 Task: View the delegated tasks created by the user
Action: Mouse moved to (208, 223)
Screenshot: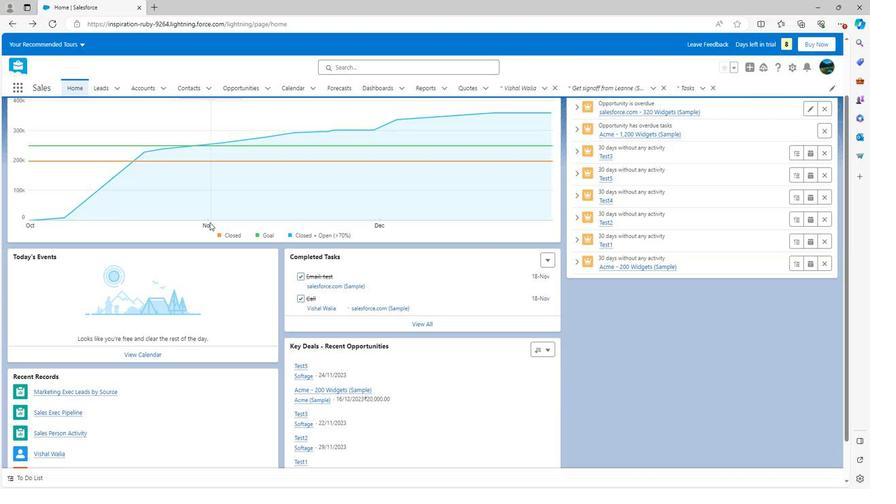 
Action: Mouse scrolled (208, 224) with delta (0, 0)
Screenshot: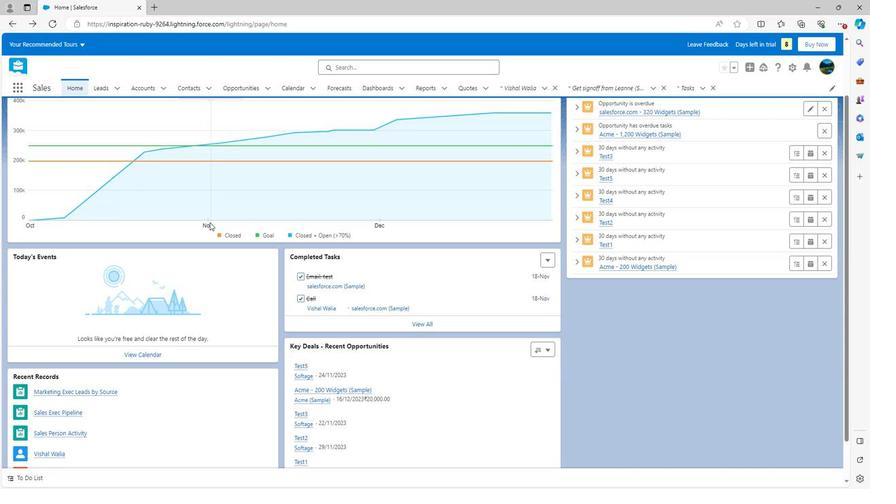 
Action: Mouse scrolled (208, 224) with delta (0, 0)
Screenshot: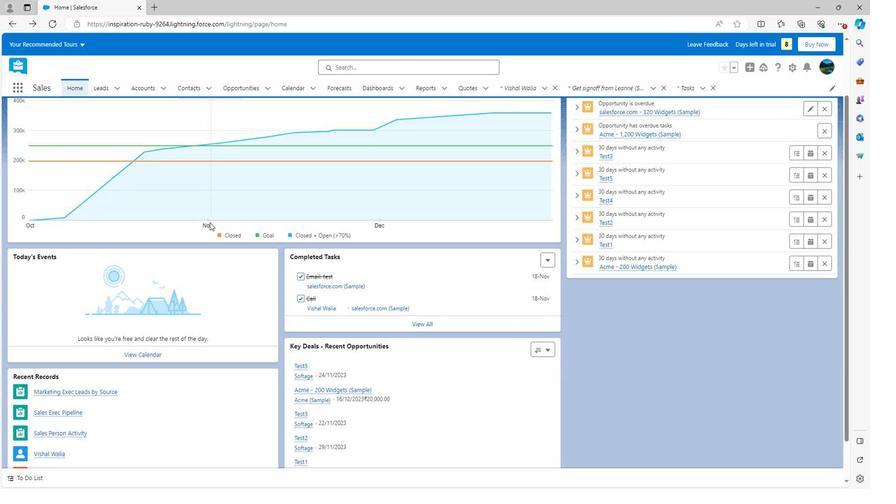 
Action: Mouse scrolled (208, 224) with delta (0, 0)
Screenshot: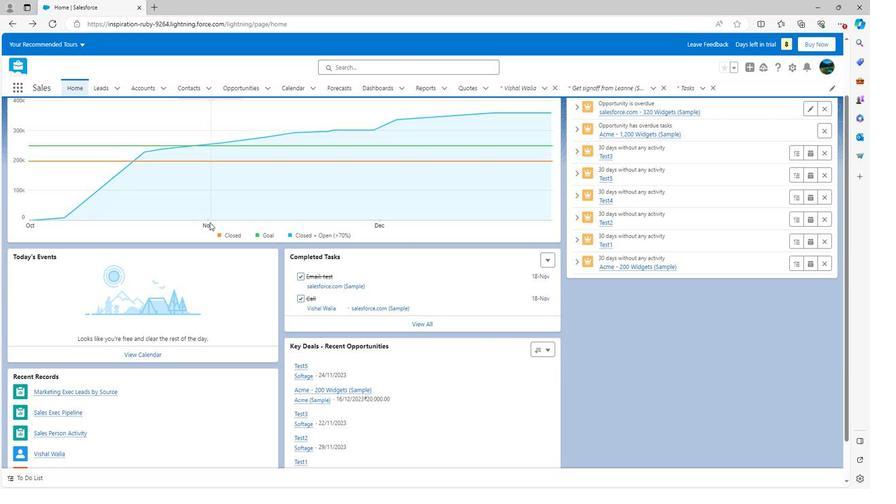 
Action: Mouse moved to (242, 226)
Screenshot: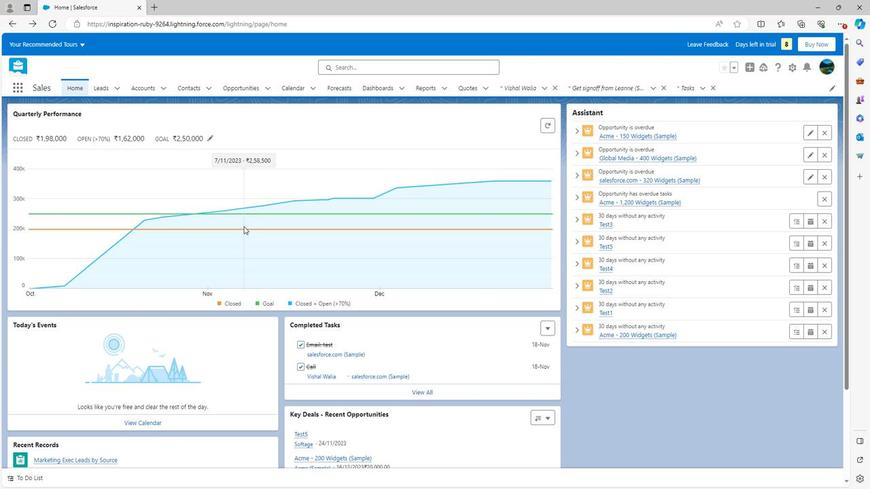 
Action: Mouse scrolled (242, 225) with delta (0, 0)
Screenshot: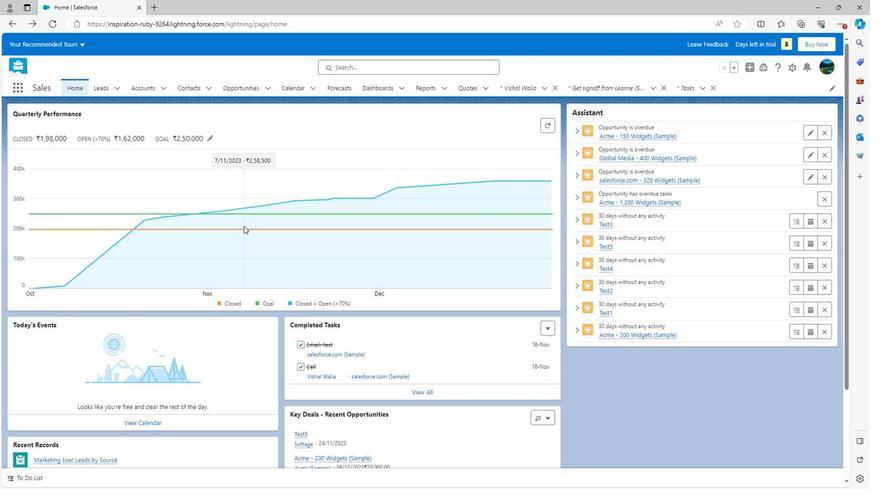 
Action: Mouse scrolled (242, 225) with delta (0, 0)
Screenshot: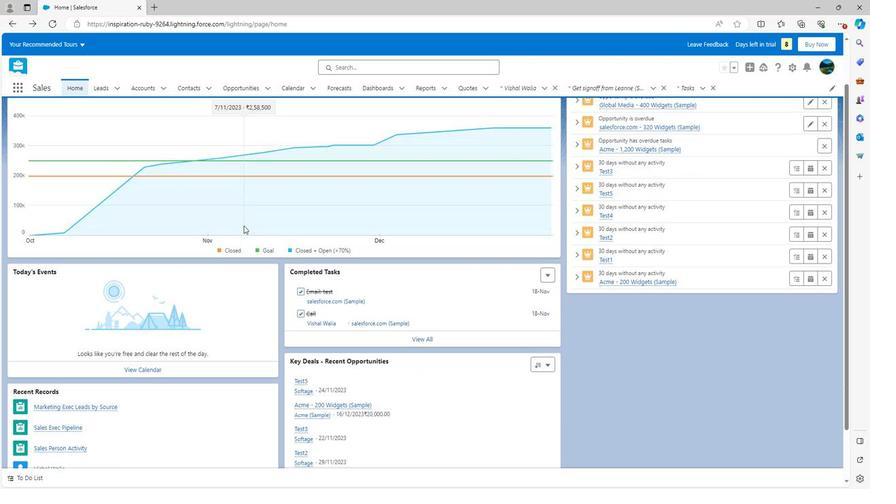 
Action: Mouse scrolled (242, 225) with delta (0, 0)
Screenshot: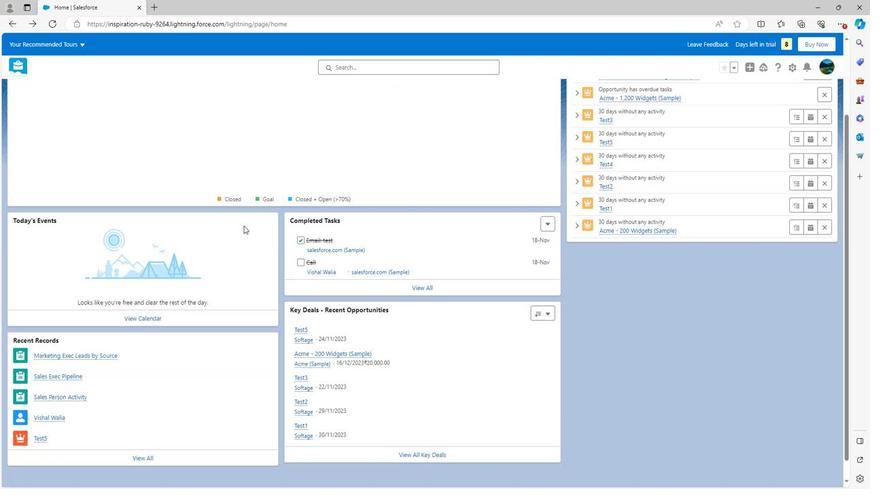 
Action: Mouse moved to (242, 225)
Screenshot: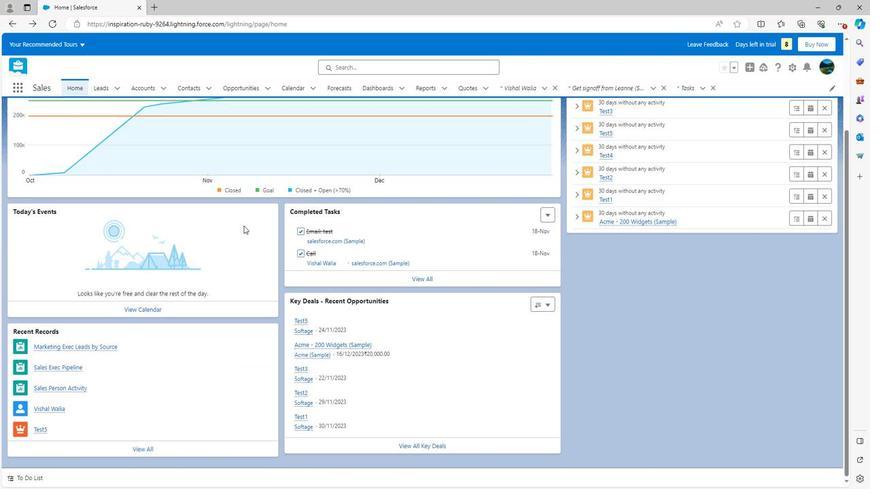 
Action: Mouse scrolled (242, 226) with delta (0, 0)
Screenshot: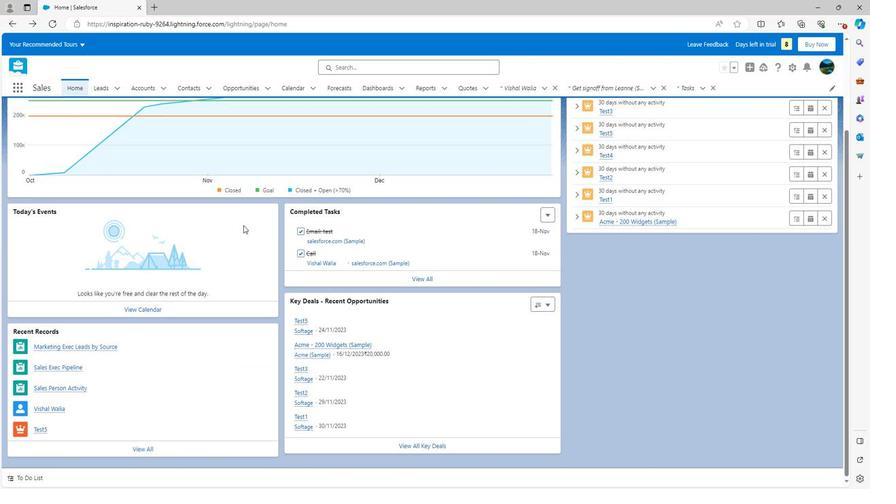 
Action: Mouse scrolled (242, 226) with delta (0, 0)
Screenshot: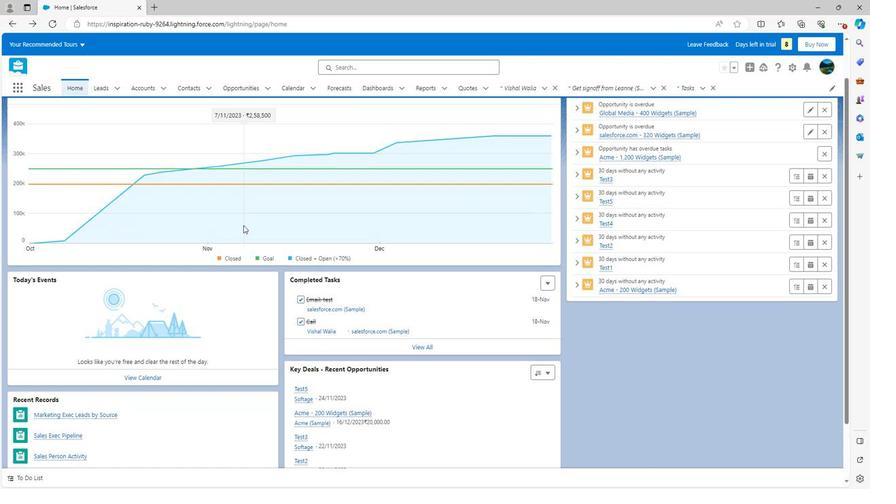 
Action: Mouse scrolled (242, 226) with delta (0, 0)
Screenshot: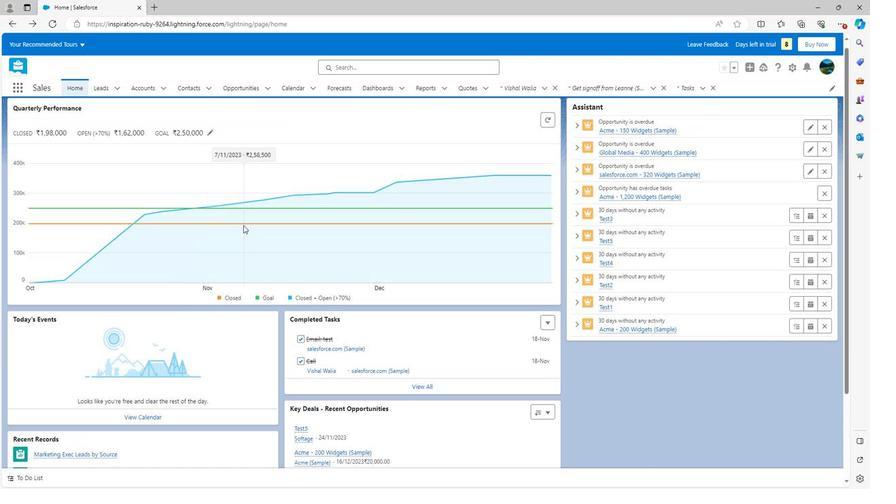 
Action: Mouse scrolled (242, 226) with delta (0, 0)
Screenshot: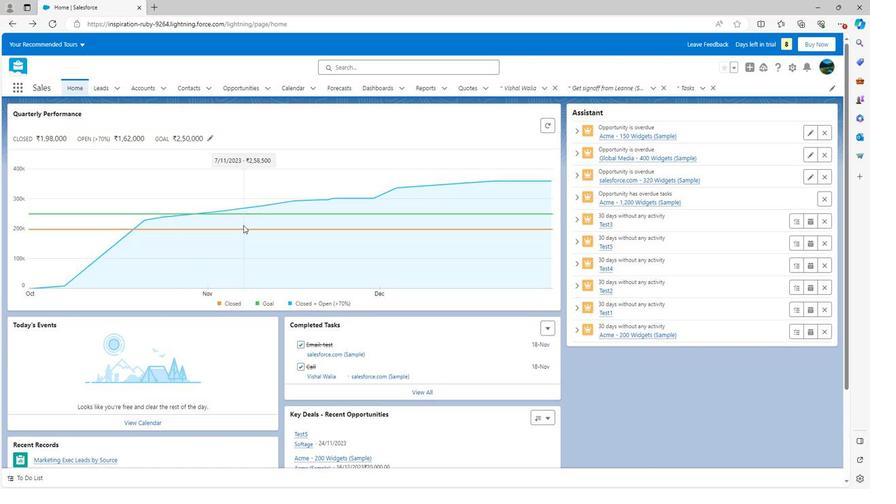 
Action: Mouse moved to (241, 214)
Screenshot: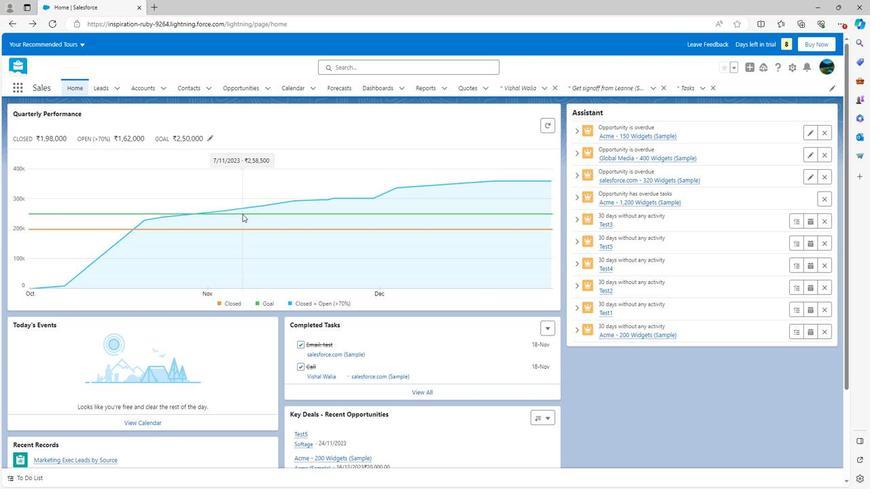 
Action: Mouse scrolled (241, 214) with delta (0, 0)
Screenshot: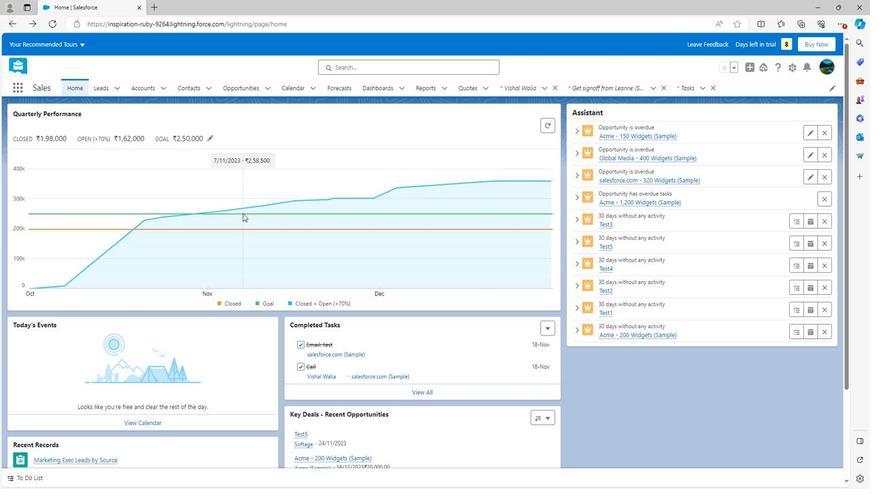 
Action: Mouse scrolled (241, 214) with delta (0, 0)
Screenshot: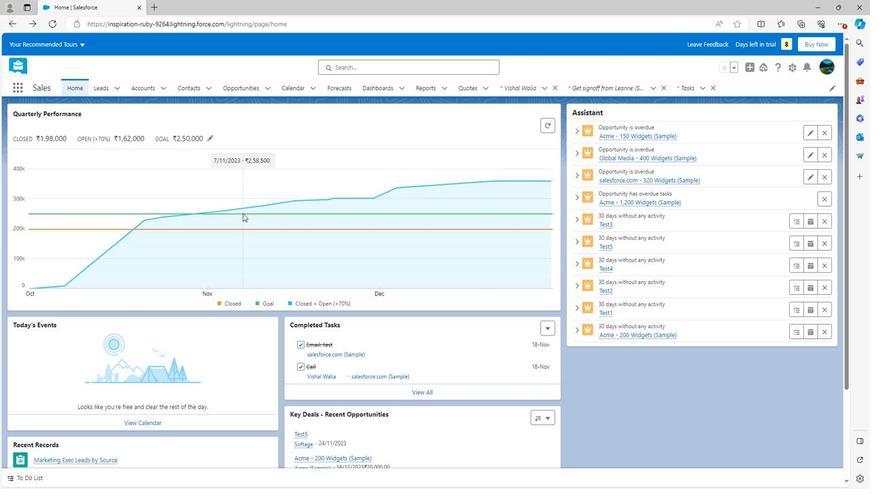
Action: Mouse scrolled (241, 214) with delta (0, 0)
Screenshot: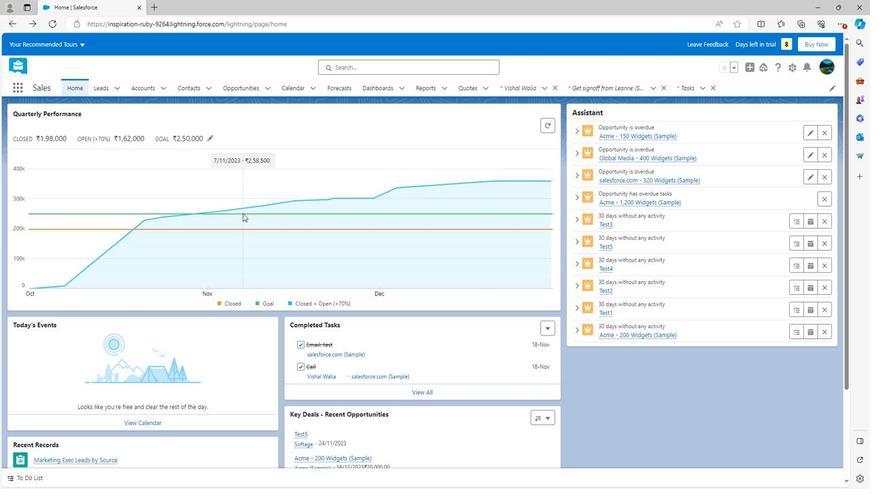 
Action: Mouse scrolled (241, 214) with delta (0, 0)
Screenshot: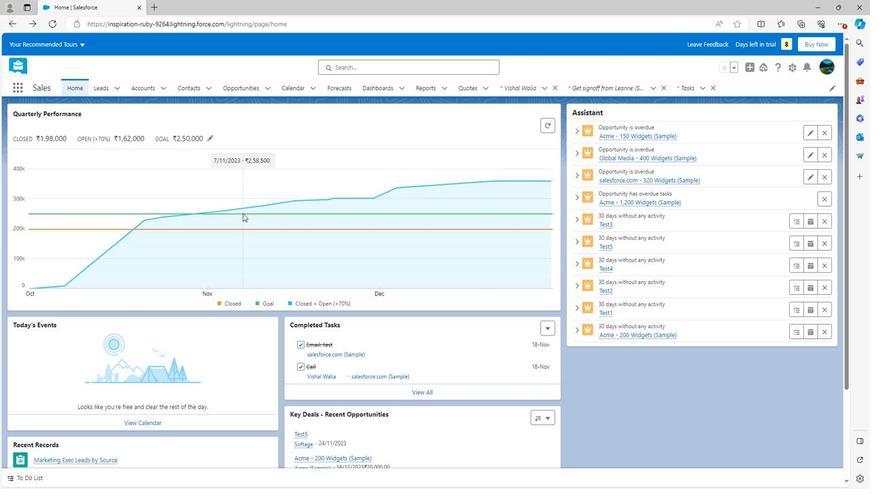 
Action: Mouse scrolled (241, 213) with delta (0, 0)
Screenshot: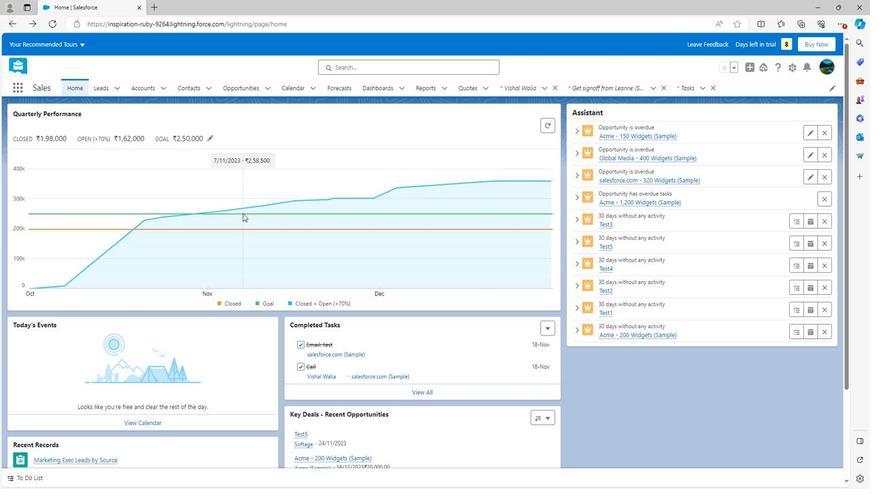 
Action: Mouse moved to (542, 263)
Screenshot: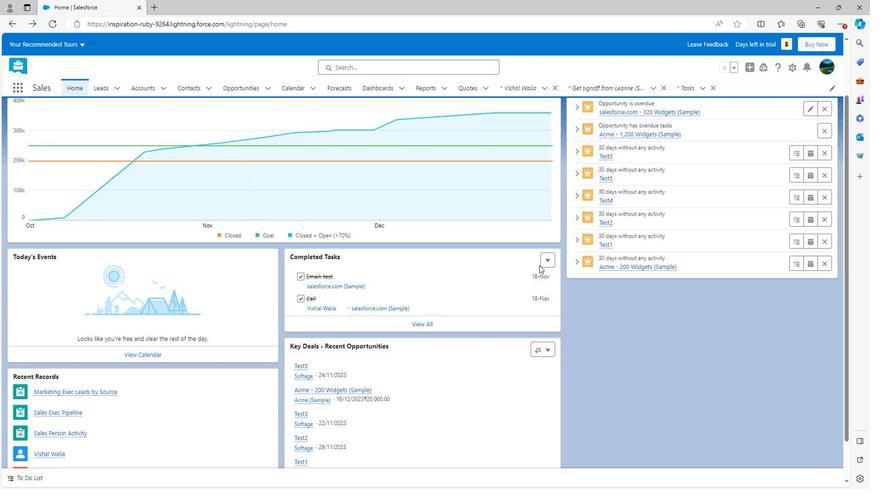 
Action: Mouse pressed left at (542, 263)
Screenshot: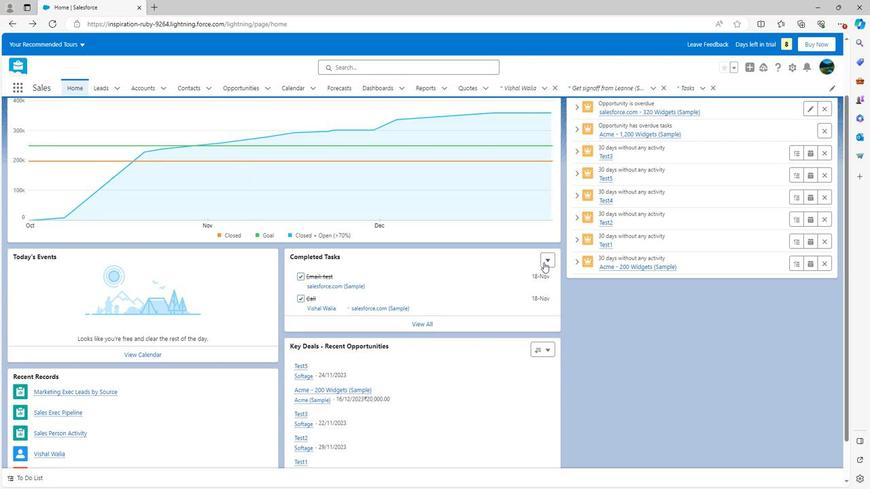 
Action: Mouse moved to (564, 344)
Screenshot: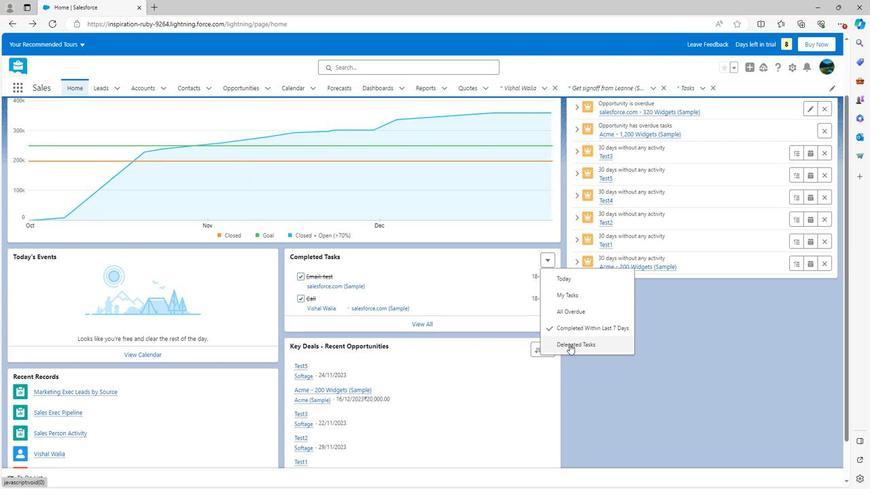 
Action: Mouse pressed left at (564, 344)
Screenshot: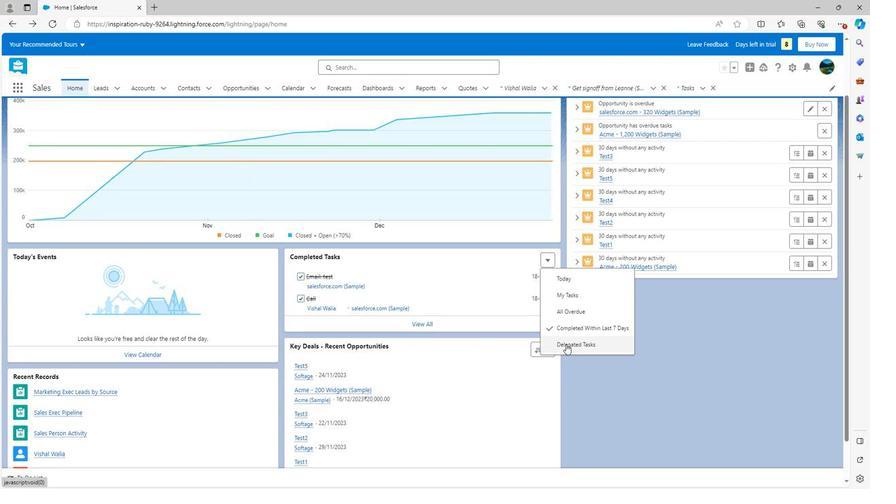 
Action: Mouse moved to (422, 350)
Screenshot: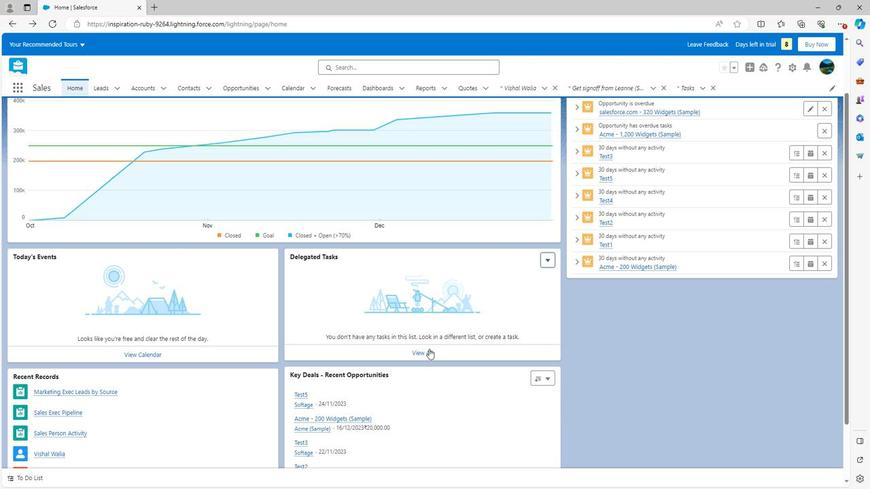 
Action: Mouse pressed left at (422, 350)
Screenshot: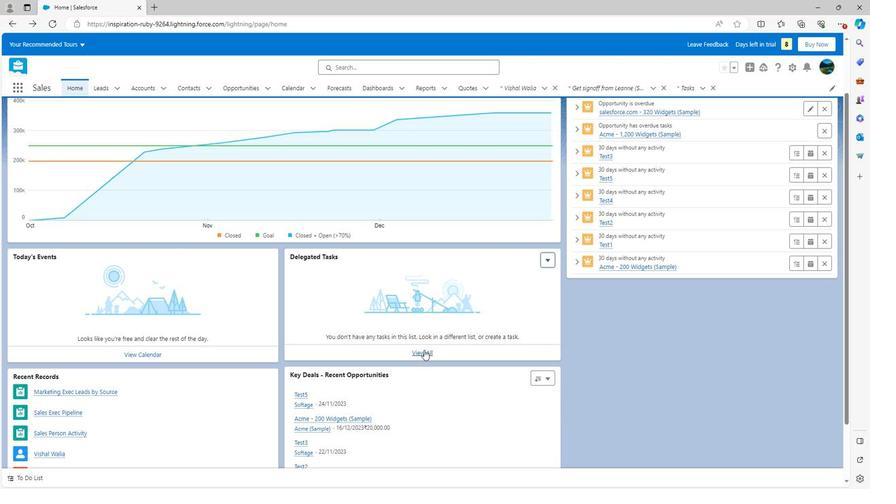 
Action: Mouse moved to (347, 218)
Screenshot: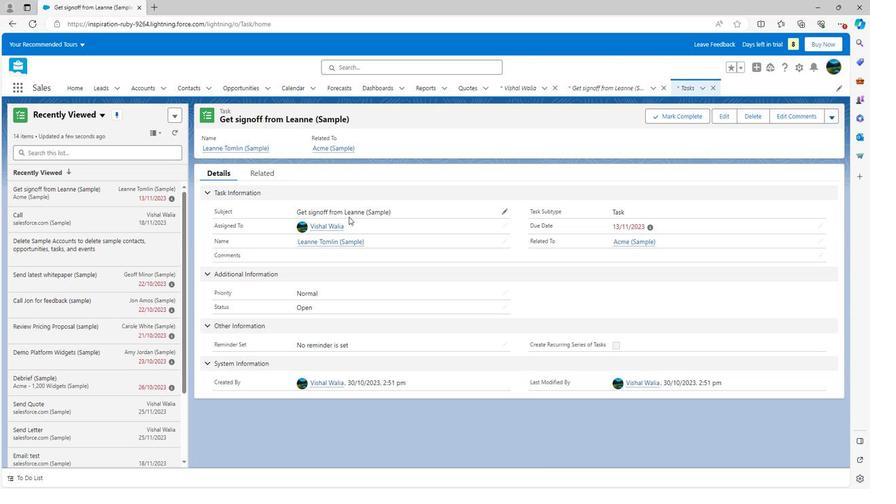 
Action: Mouse scrolled (347, 217) with delta (0, 0)
Screenshot: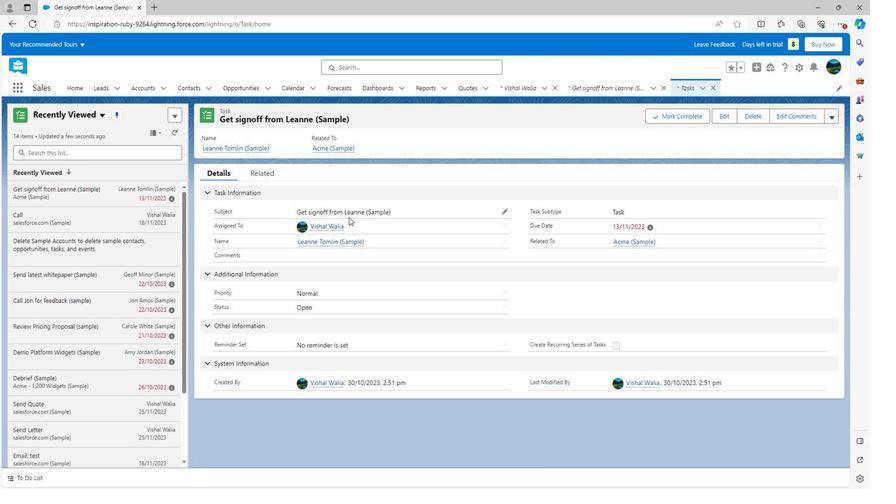 
Action: Mouse moved to (12, 24)
Screenshot: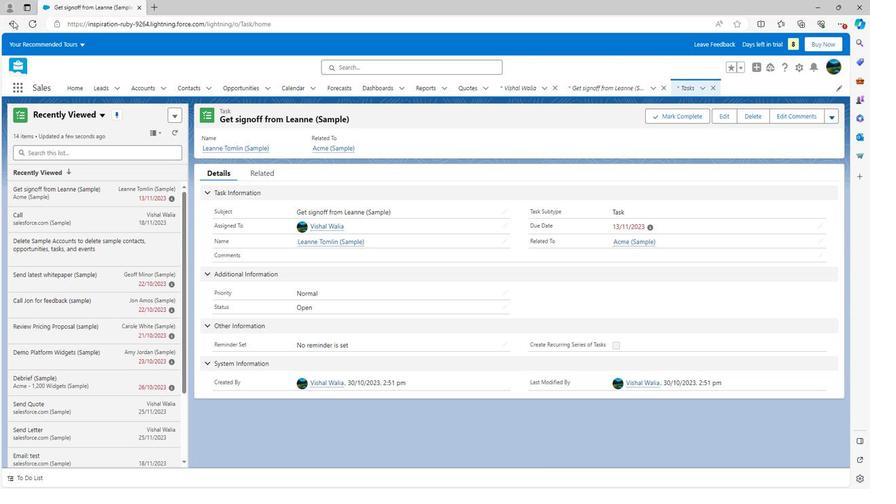 
Action: Mouse pressed left at (12, 24)
Screenshot: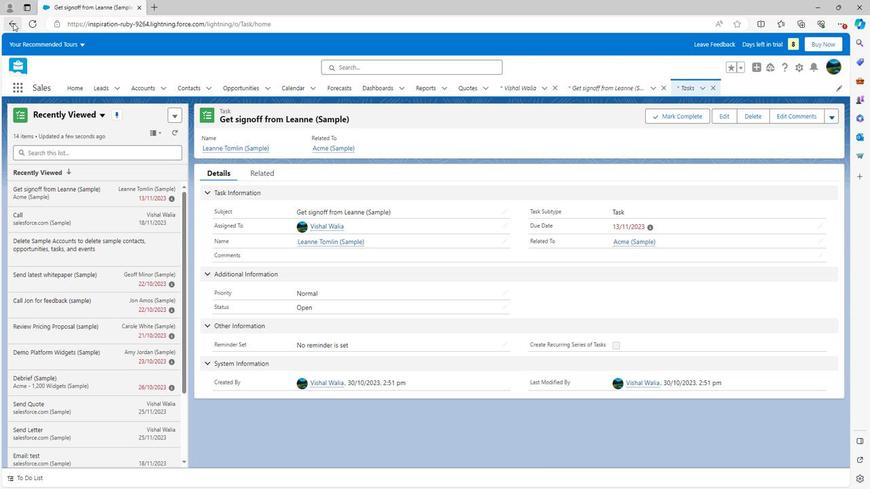 
Action: Mouse moved to (408, 264)
Screenshot: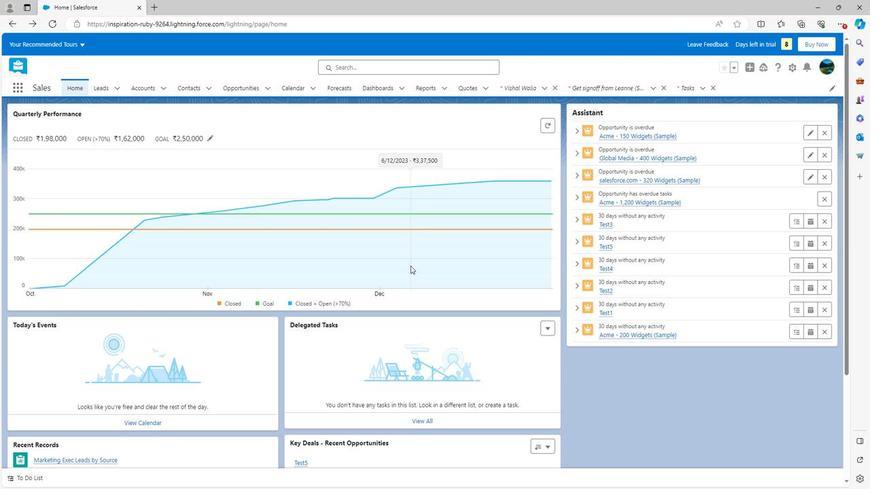
